 Task: Create a section DevOps Dash and in the section, add a milestone Data Security in the project AquaVue
Action: Mouse moved to (60, 252)
Screenshot: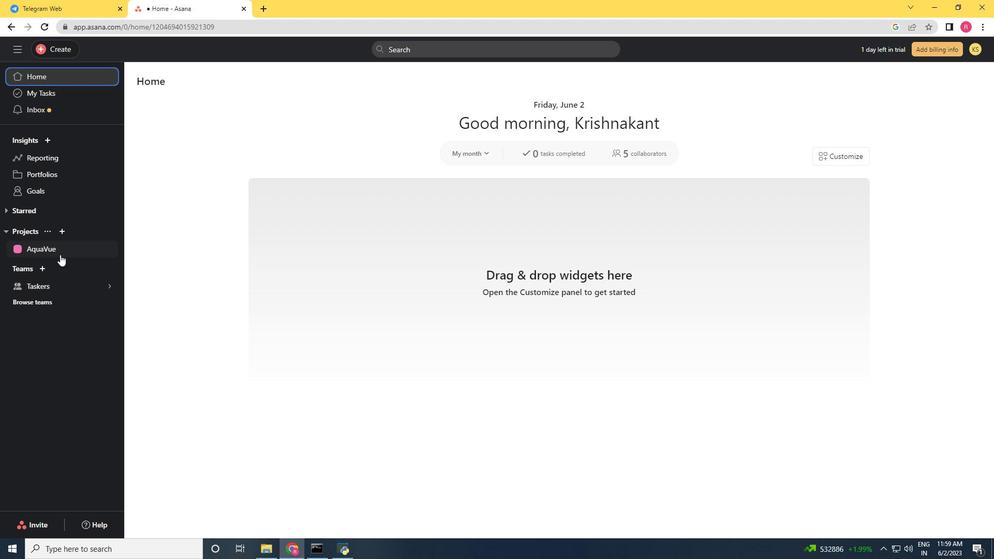 
Action: Mouse pressed left at (60, 252)
Screenshot: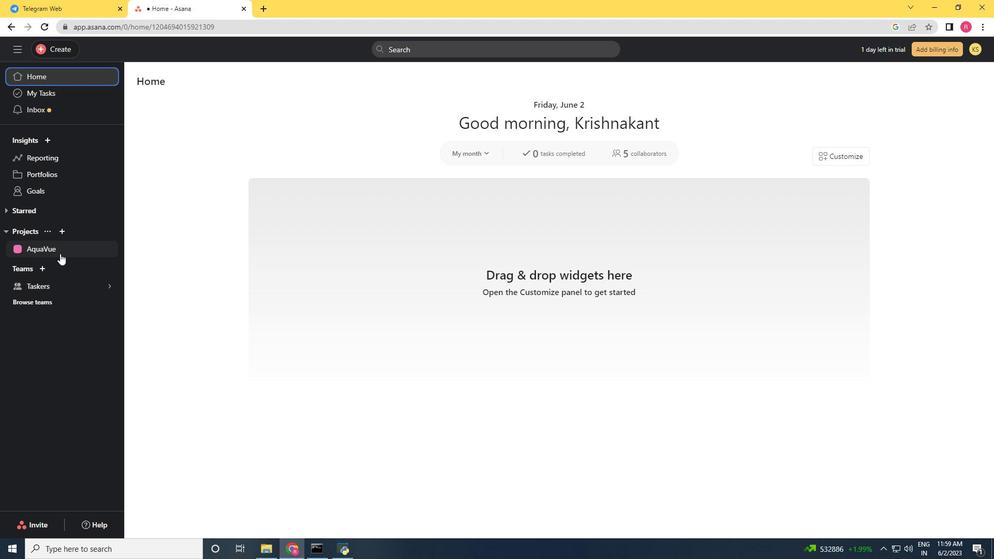 
Action: Mouse moved to (215, 403)
Screenshot: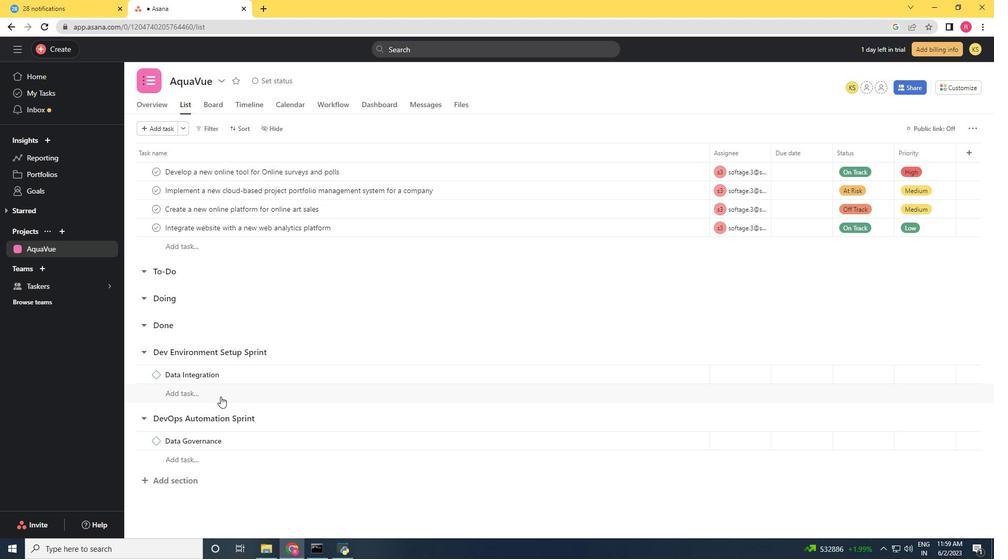 
Action: Mouse scrolled (215, 403) with delta (0, 0)
Screenshot: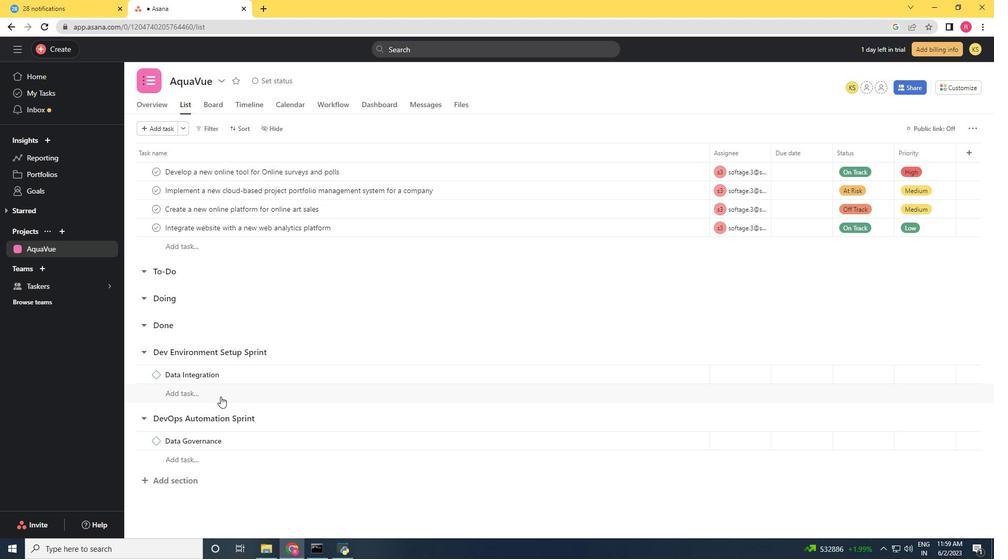 
Action: Mouse moved to (176, 477)
Screenshot: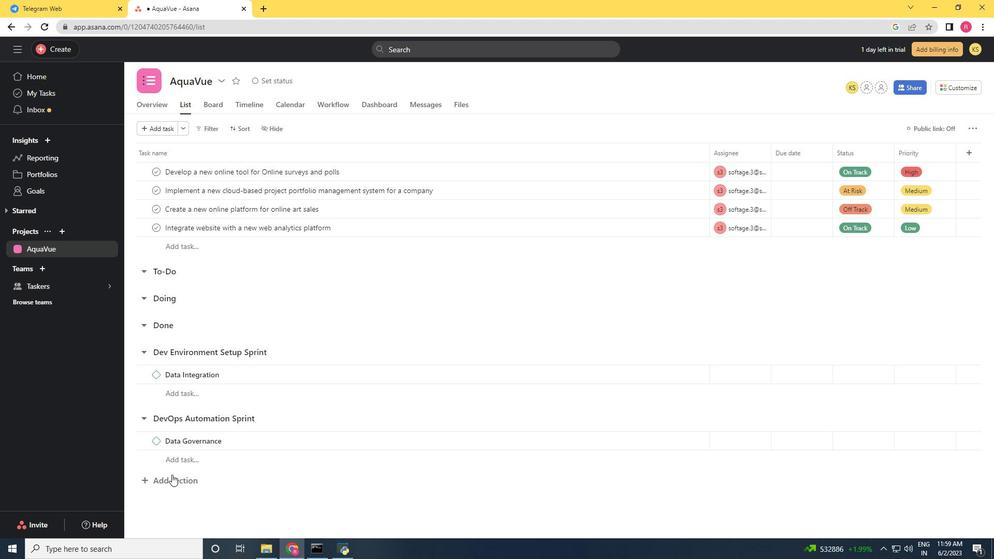 
Action: Mouse pressed left at (176, 477)
Screenshot: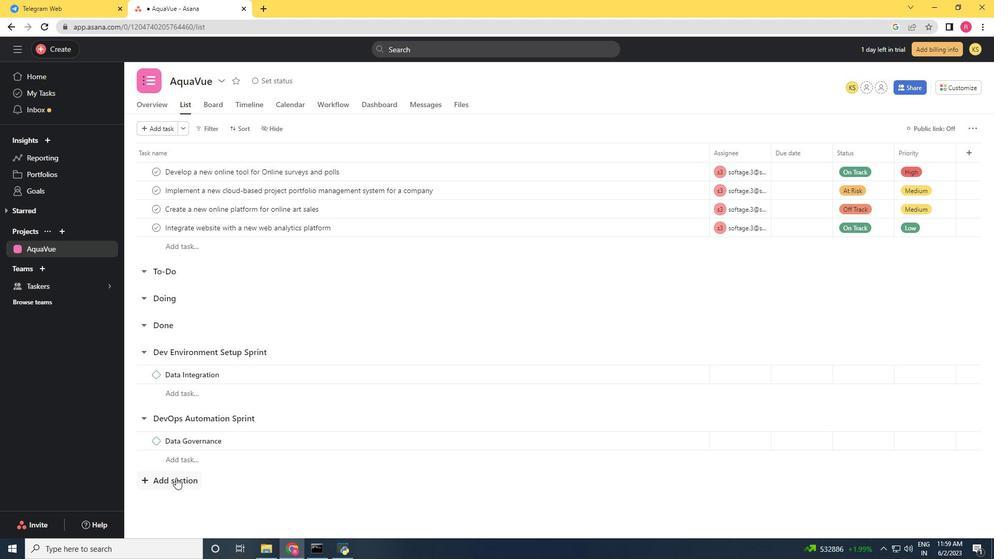 
Action: Mouse moved to (176, 477)
Screenshot: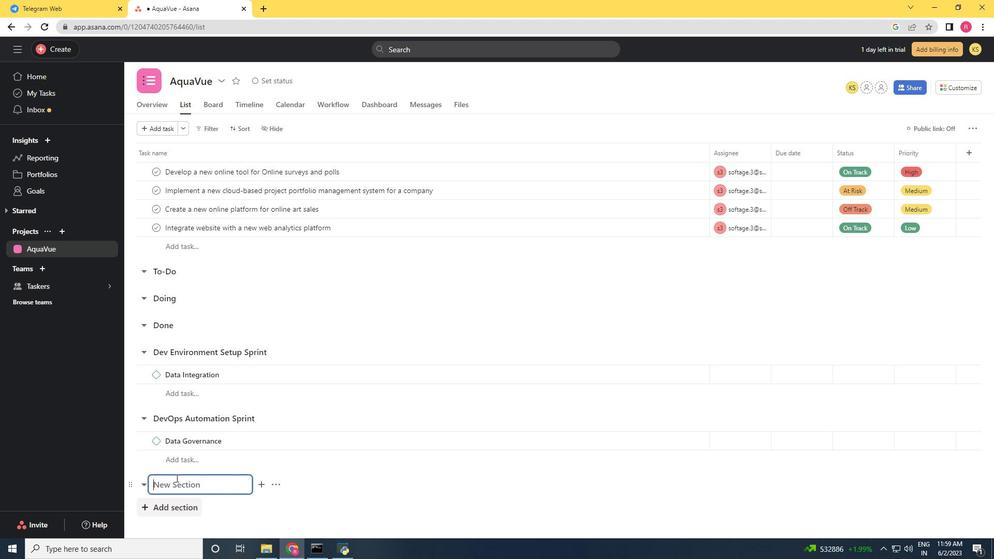
Action: Key pressed <Key.shift><Key.shift><Key.shift>Dev<Key.shift>Ops<Key.space><Key.shift>Dash<Key.enter><Key.shift><Key.shift><Key.shift><Key.shift><Key.shift>Data<Key.space><Key.shift>Security
Screenshot: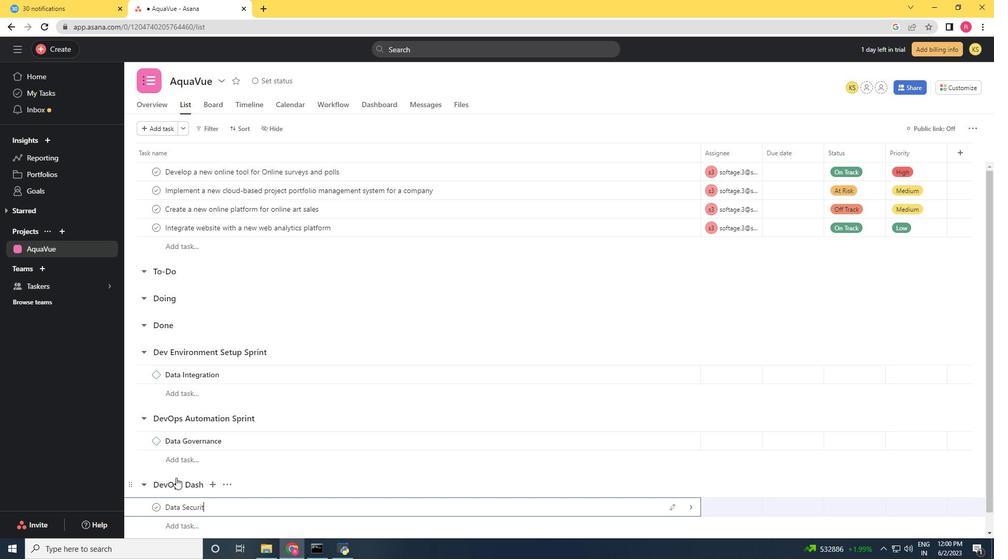 
Action: Mouse moved to (410, 389)
Screenshot: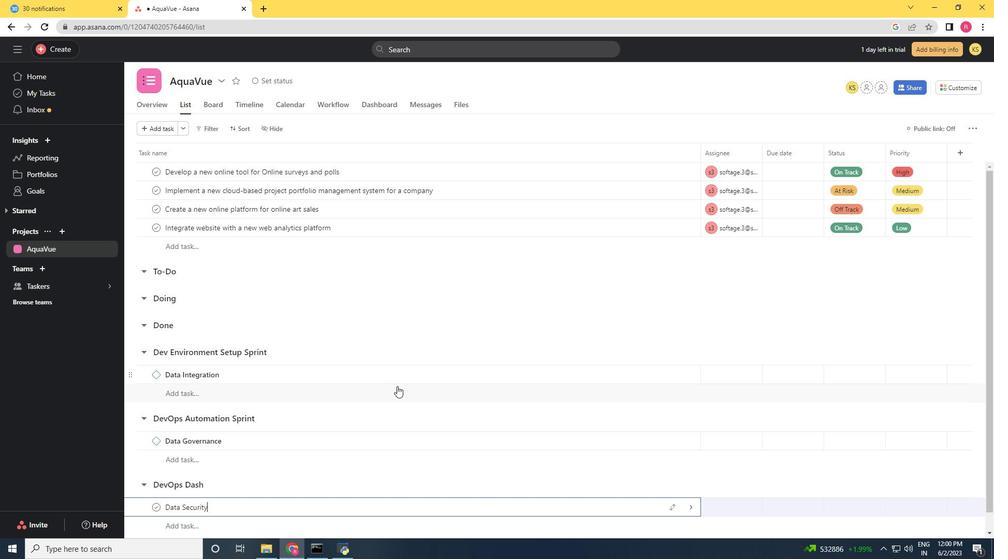 
Action: Mouse scrolled (410, 388) with delta (0, 0)
Screenshot: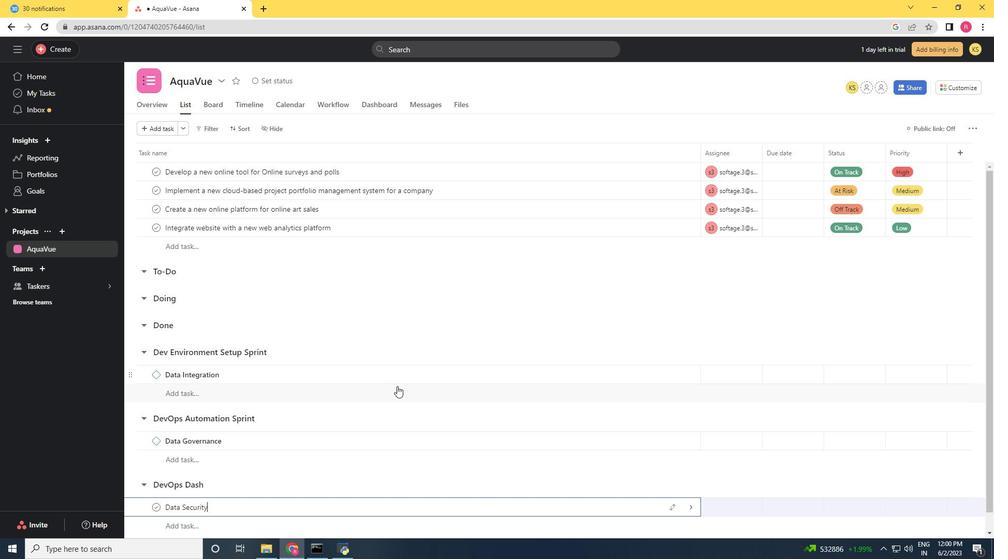
Action: Mouse moved to (411, 391)
Screenshot: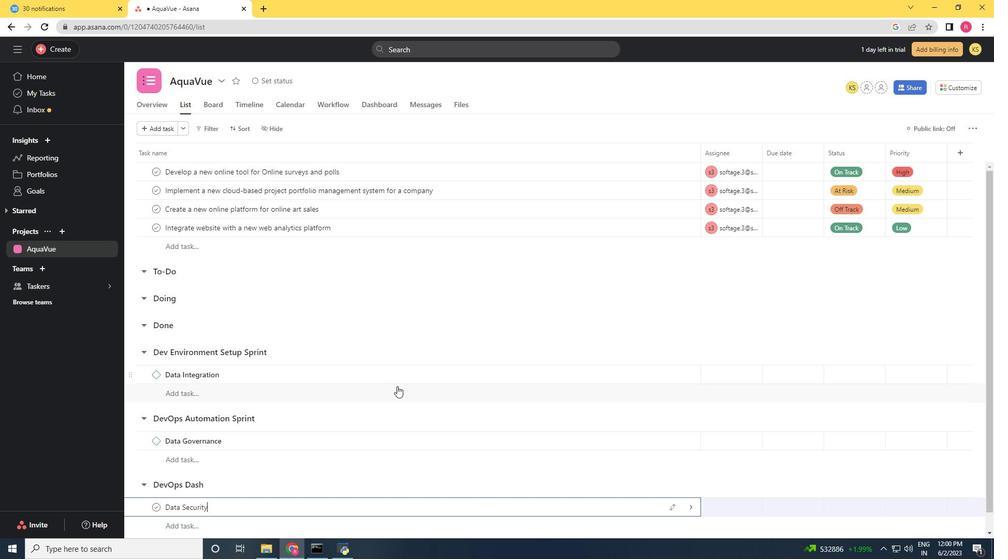 
Action: Mouse scrolled (411, 390) with delta (0, 0)
Screenshot: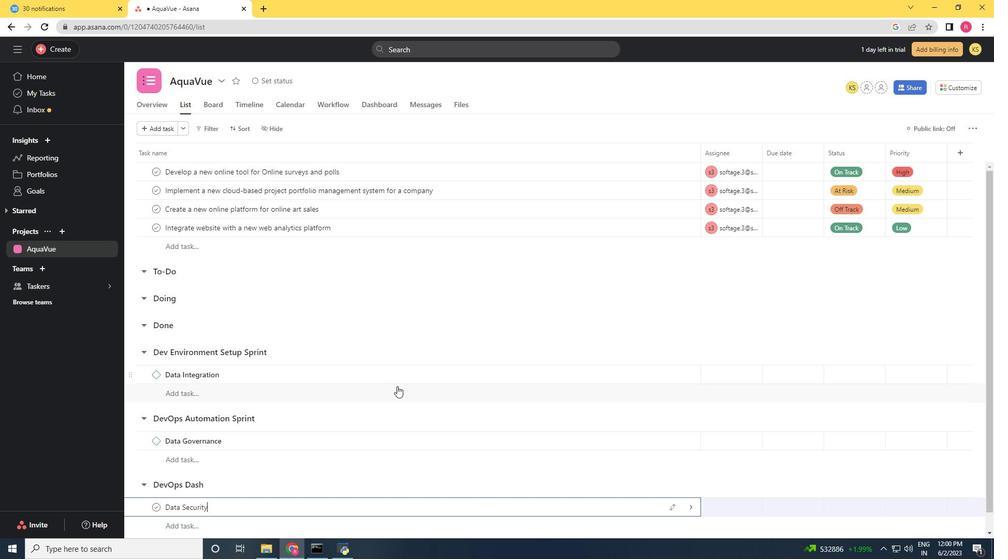 
Action: Mouse moved to (411, 392)
Screenshot: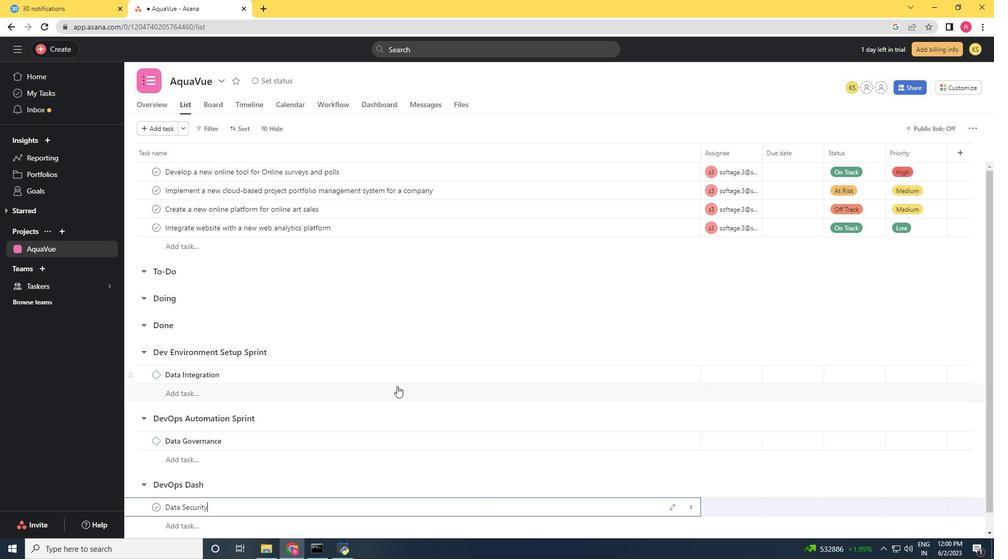 
Action: Mouse scrolled (411, 392) with delta (0, 0)
Screenshot: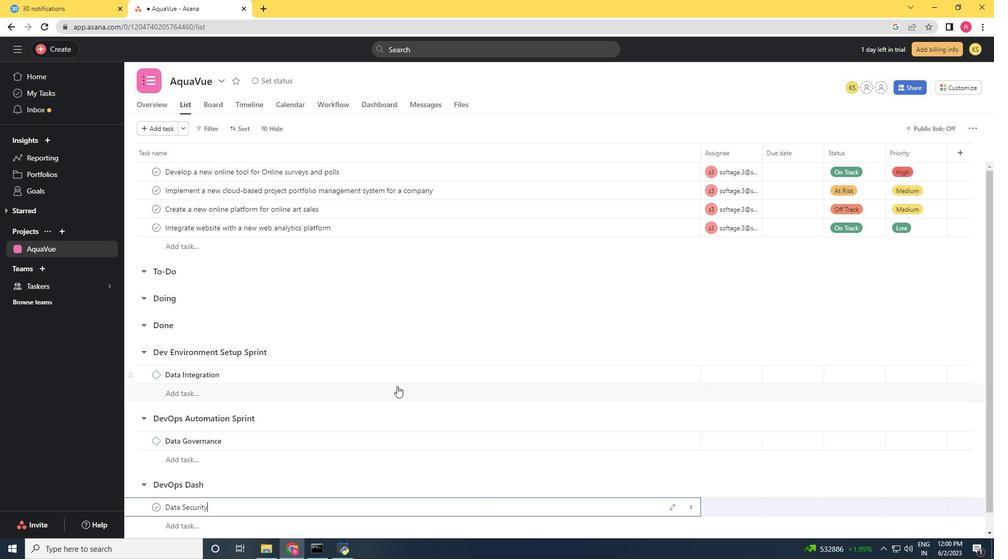 
Action: Mouse moved to (305, 488)
Screenshot: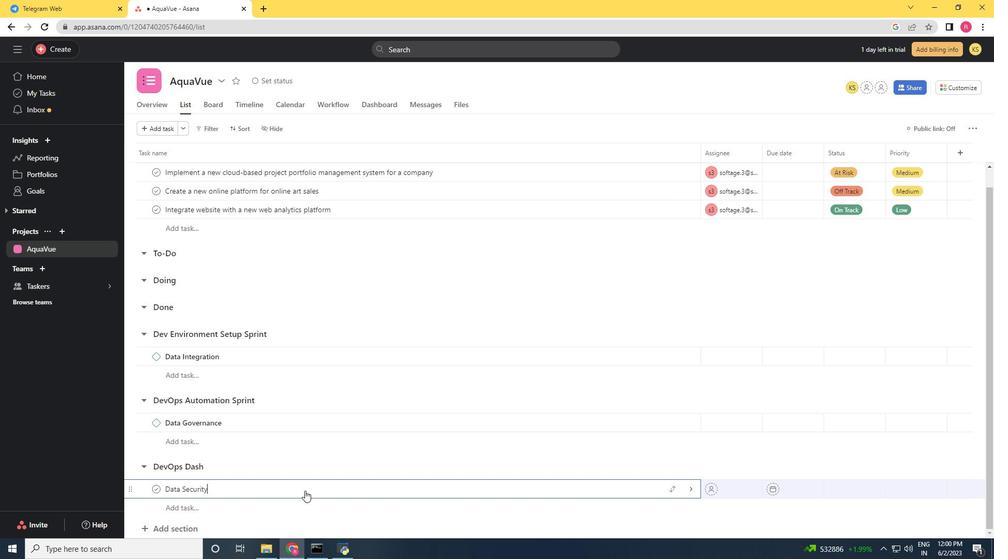 
Action: Mouse pressed right at (305, 488)
Screenshot: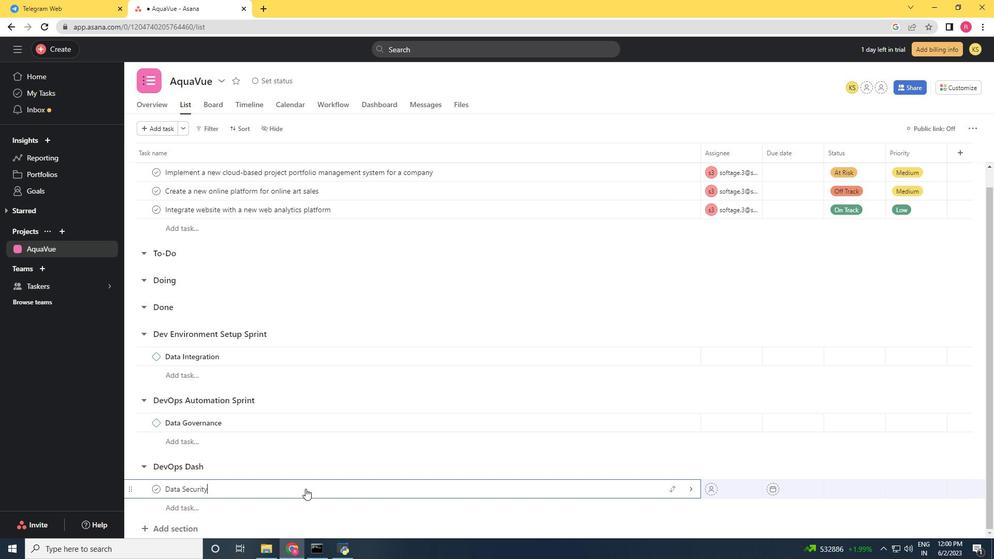 
Action: Mouse moved to (351, 437)
Screenshot: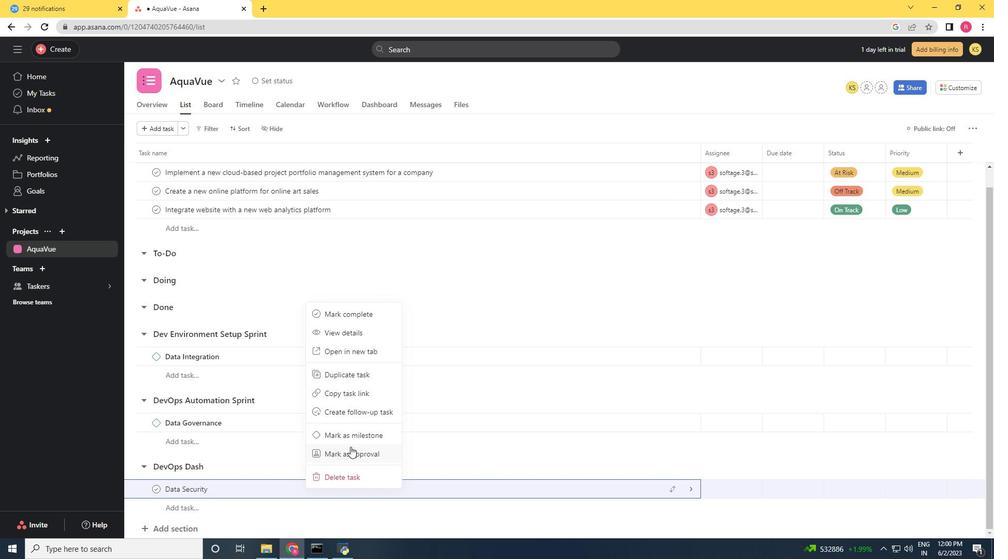 
Action: Mouse pressed left at (351, 437)
Screenshot: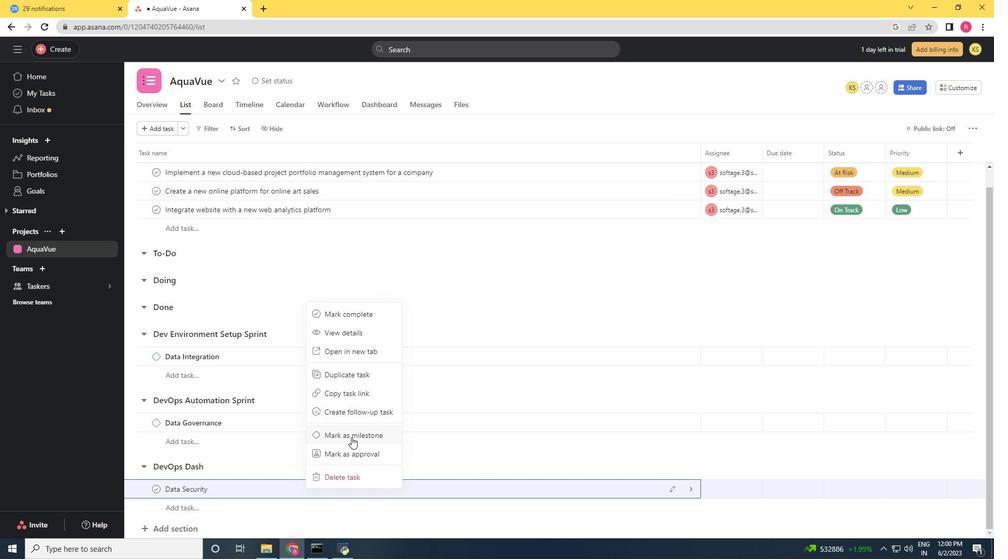
